 Task: Open the bookmark "google" in a new tab.
Action: Mouse moved to (939, 27)
Screenshot: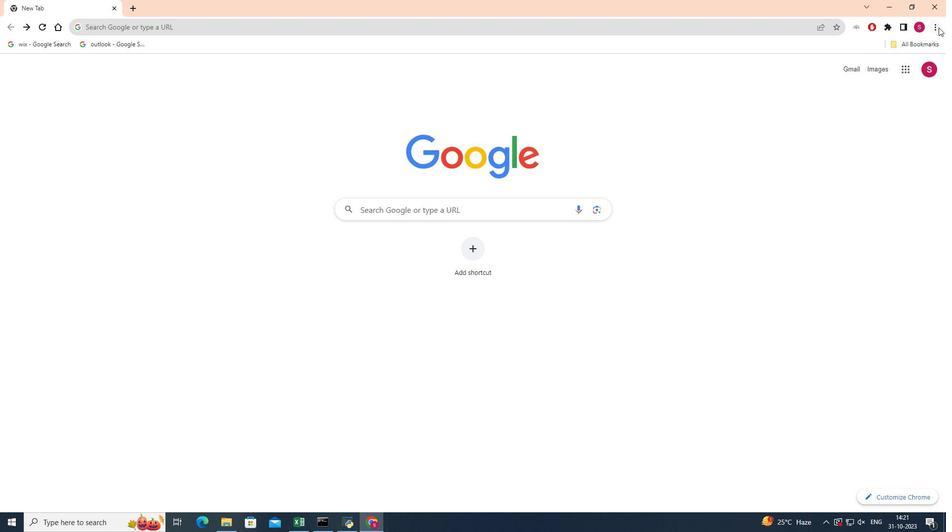 
Action: Mouse pressed left at (939, 27)
Screenshot: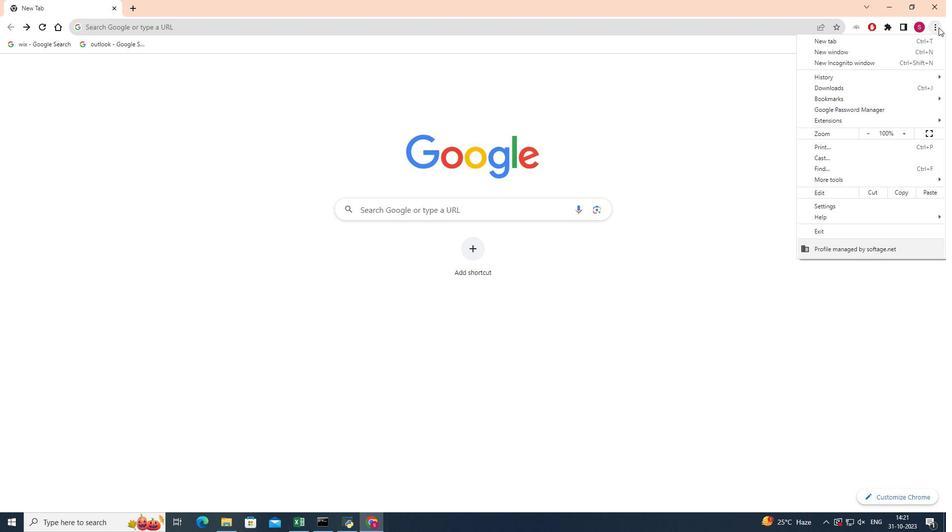 
Action: Mouse moved to (854, 99)
Screenshot: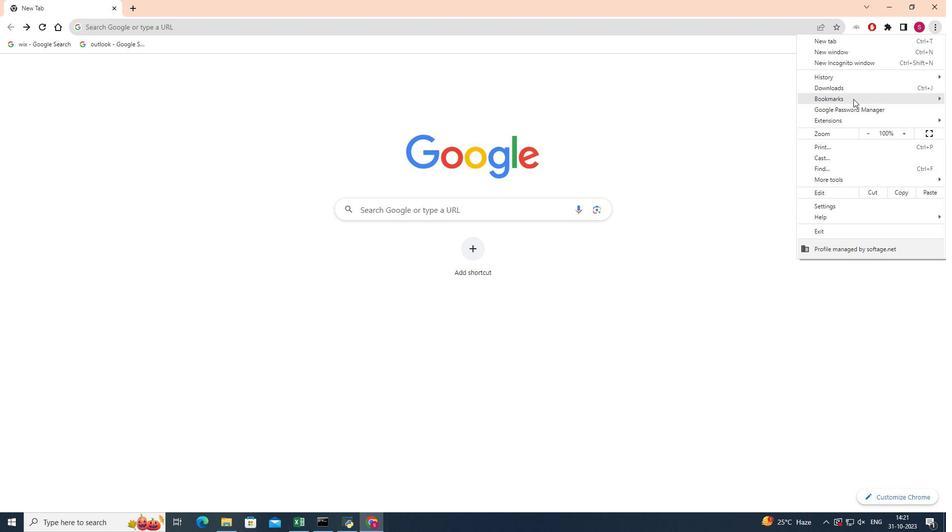 
Action: Mouse pressed left at (854, 99)
Screenshot: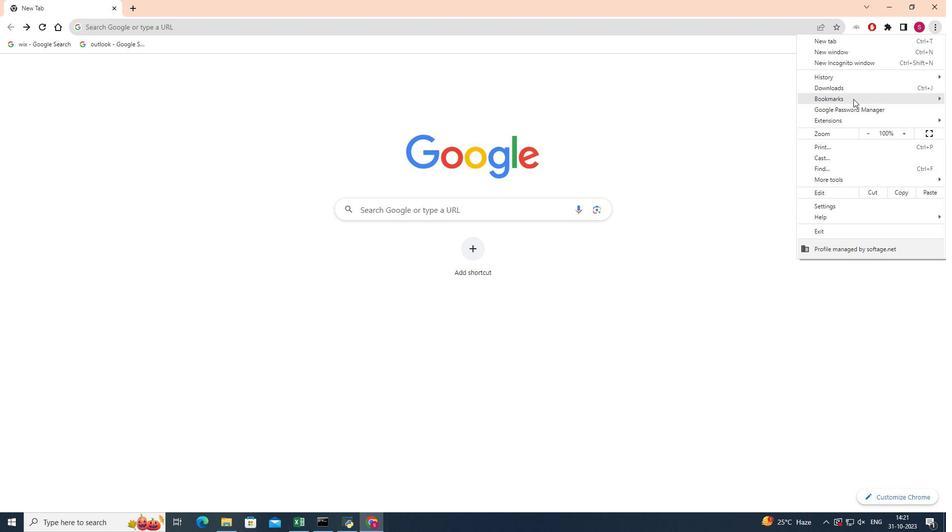 
Action: Mouse pressed left at (854, 99)
Screenshot: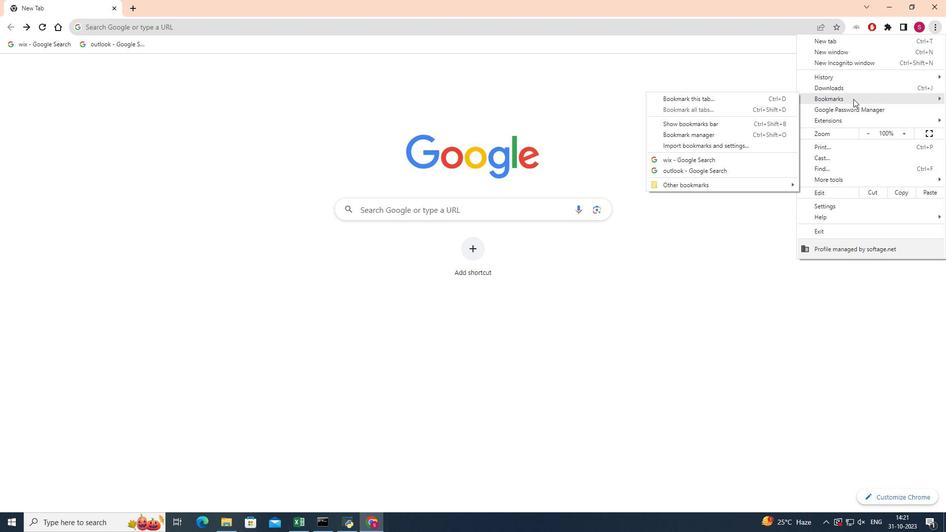 
Action: Mouse moved to (701, 132)
Screenshot: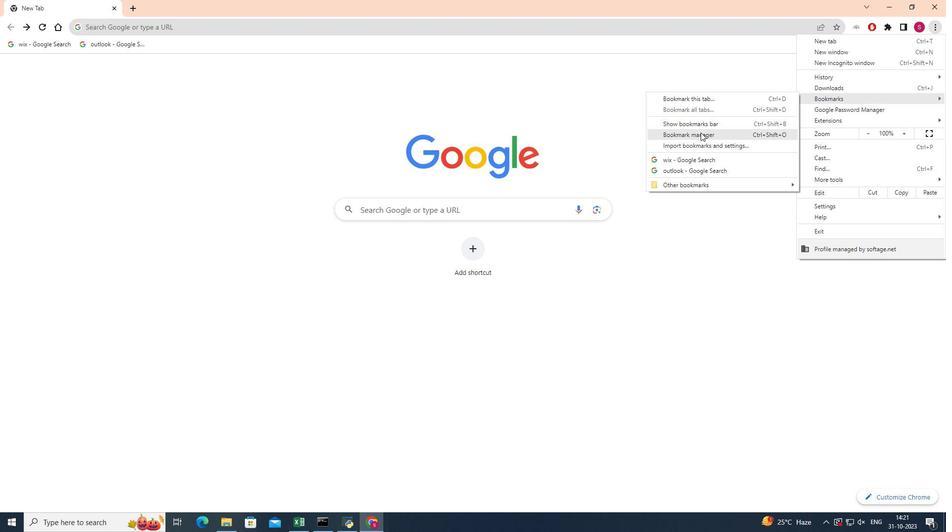 
Action: Mouse pressed left at (701, 132)
Screenshot: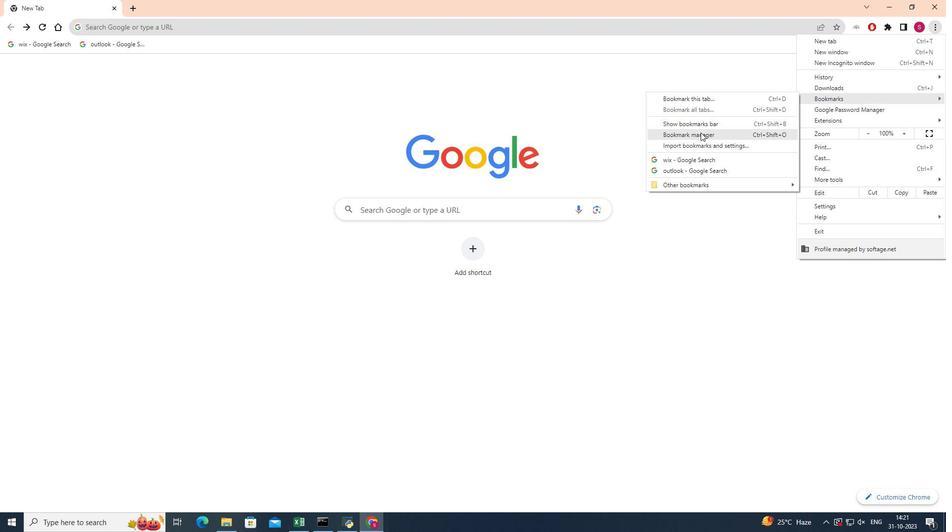 
Action: Mouse moved to (58, 100)
Screenshot: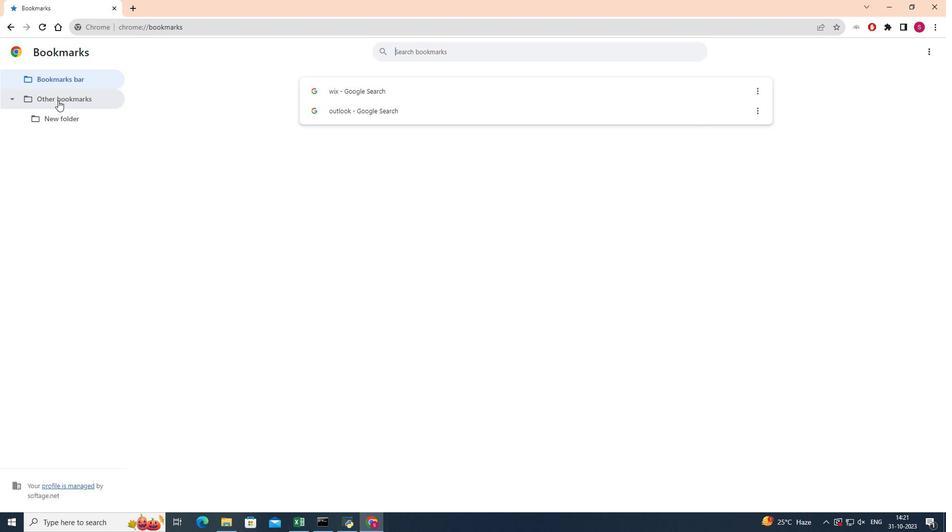
Action: Mouse pressed left at (58, 100)
Screenshot: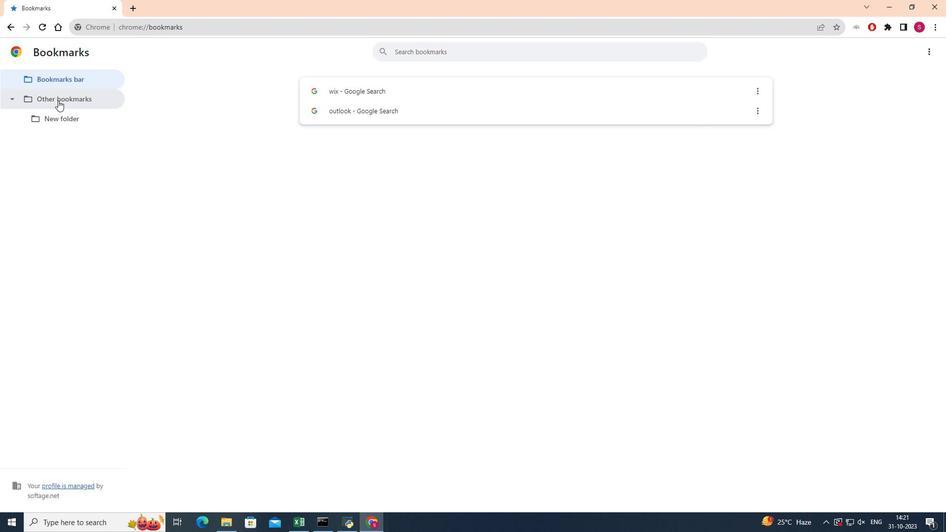 
Action: Mouse moved to (757, 190)
Screenshot: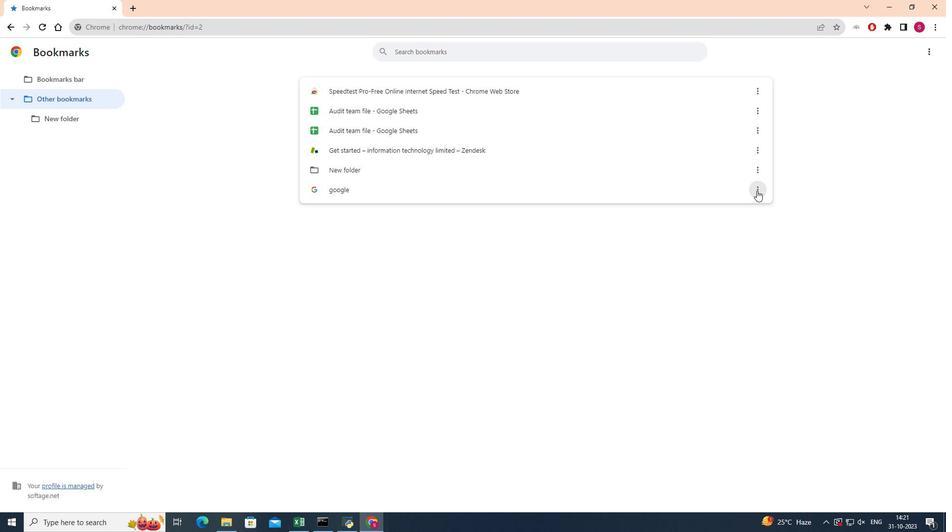 
Action: Mouse pressed left at (757, 190)
Screenshot: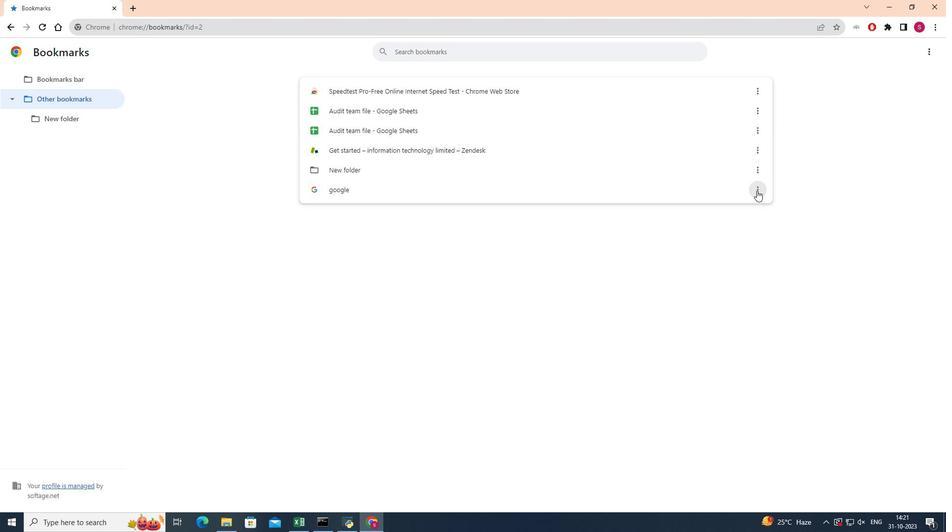 
Action: Mouse moved to (718, 294)
Screenshot: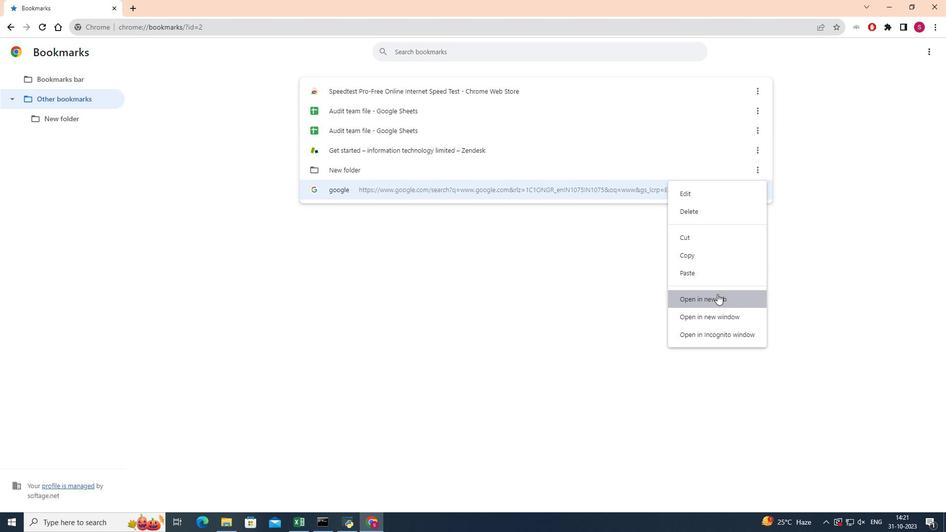 
Action: Mouse pressed left at (718, 294)
Screenshot: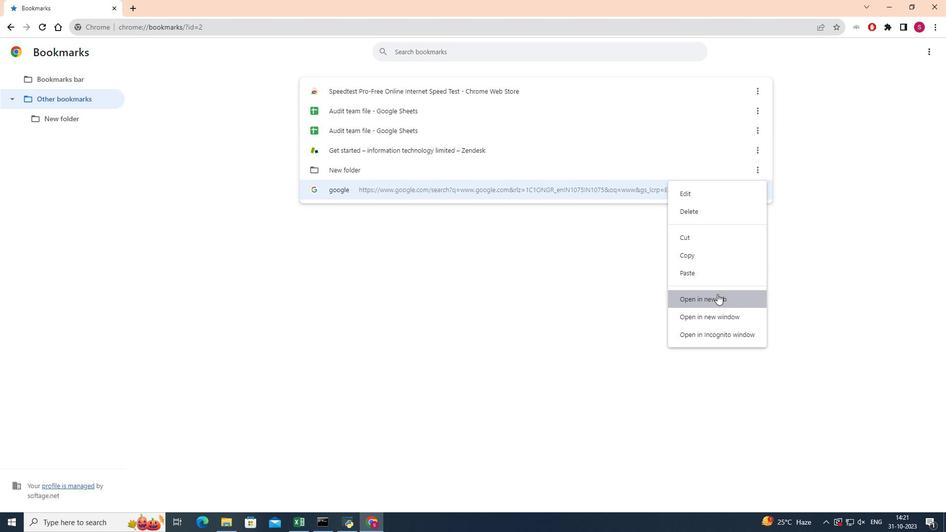 
Action: Mouse moved to (198, 27)
Screenshot: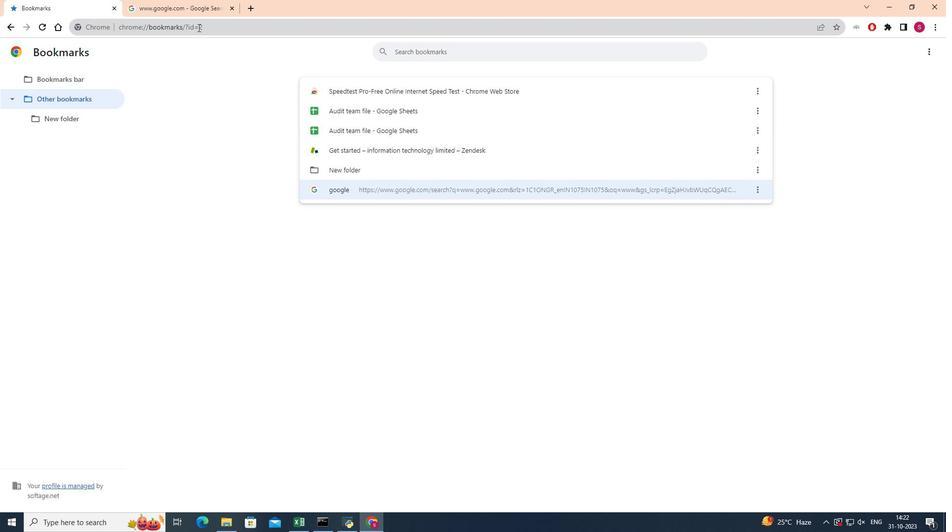 
